 Task: Create a calendar event for a board meeting on June 18, 2023, with the provided agenda and format the text for emphasis.
Action: Mouse moved to (11, 56)
Screenshot: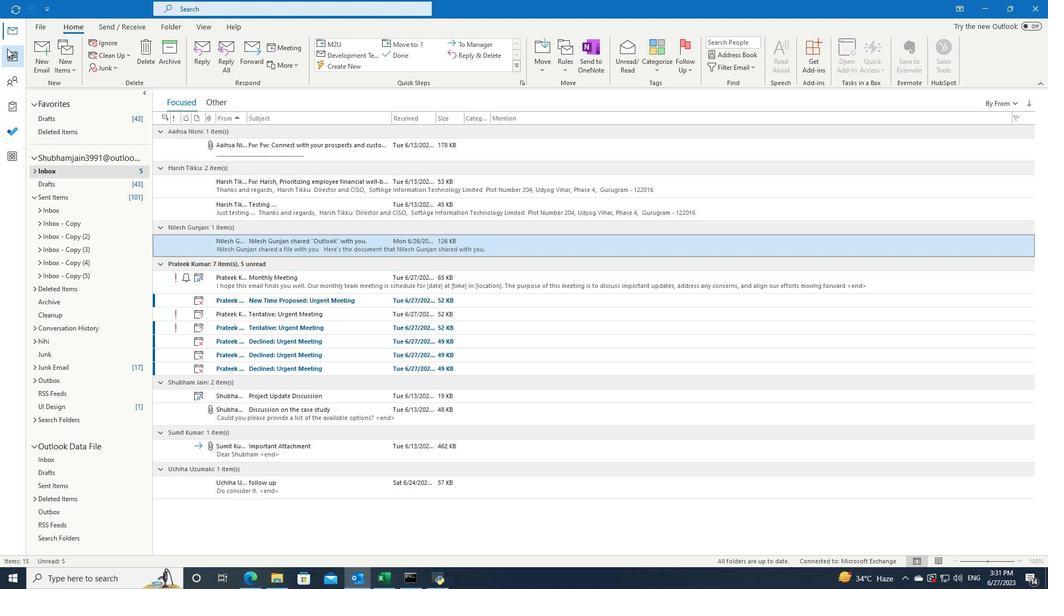 
Action: Mouse pressed left at (11, 56)
Screenshot: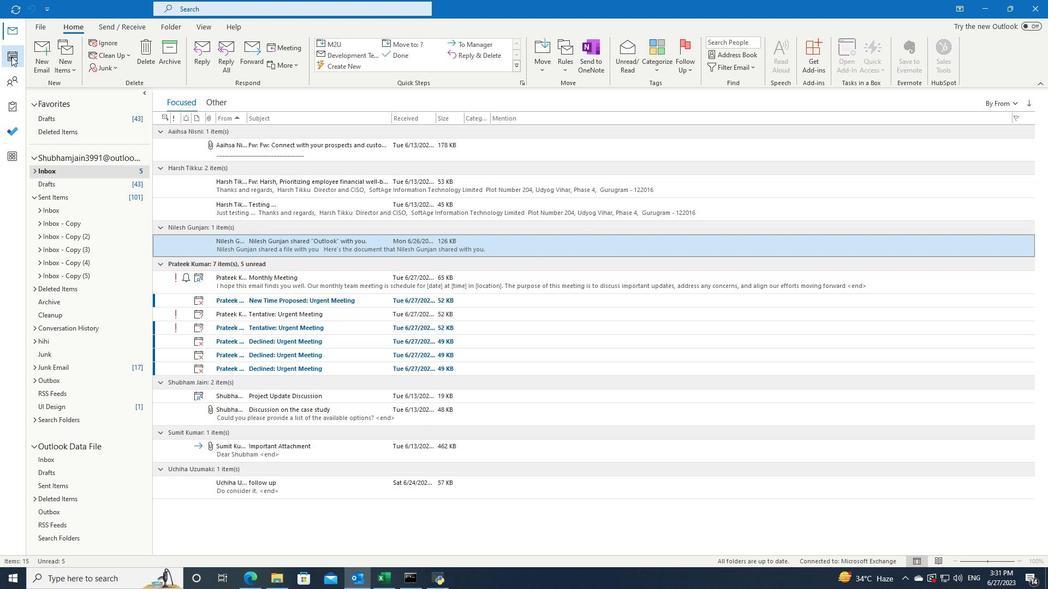 
Action: Mouse pressed left at (11, 56)
Screenshot: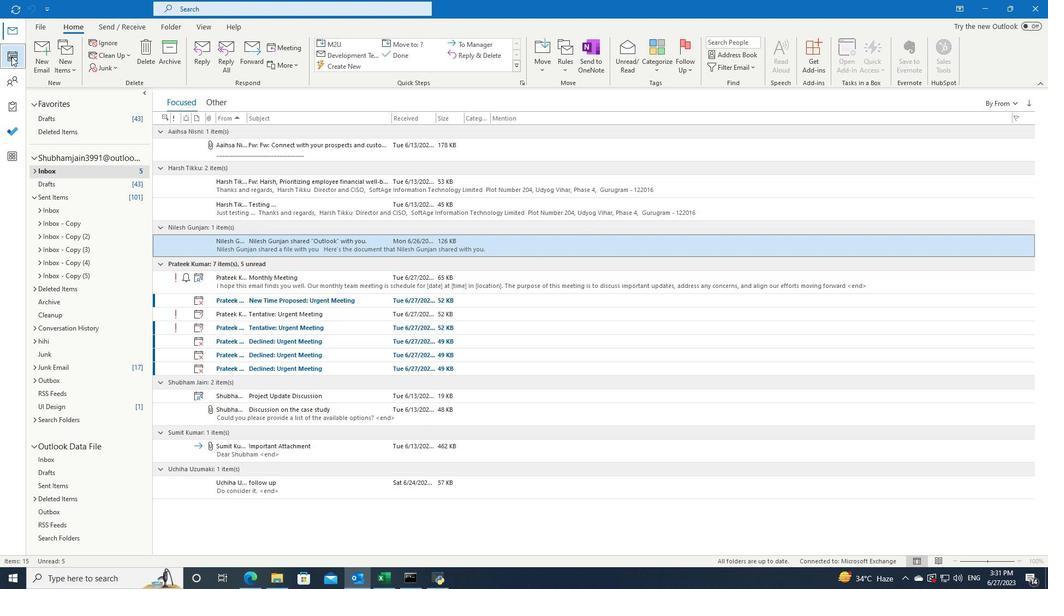 
Action: Mouse pressed left at (11, 56)
Screenshot: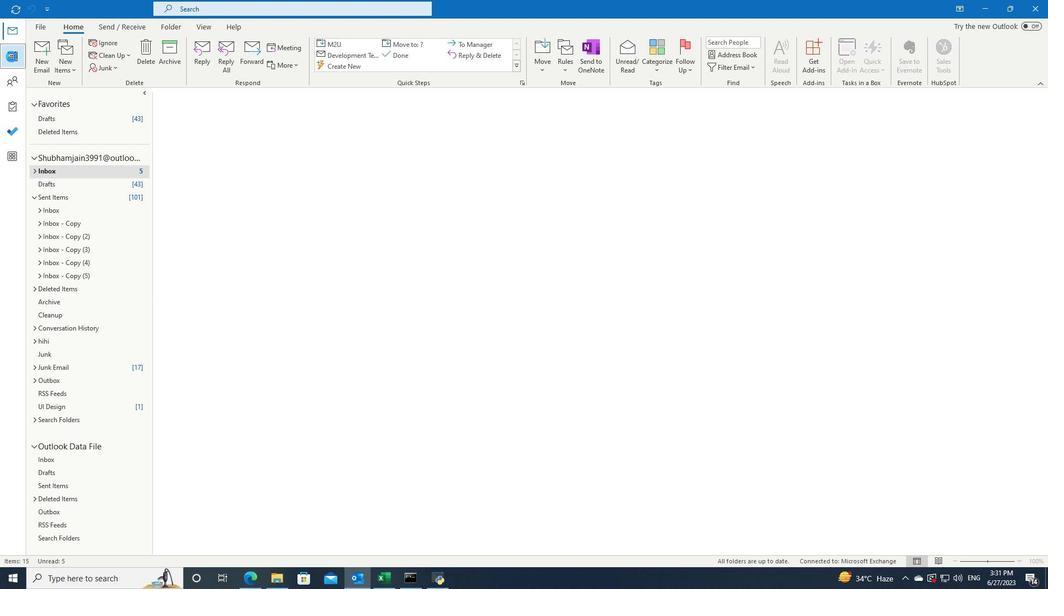 
Action: Mouse moved to (181, 409)
Screenshot: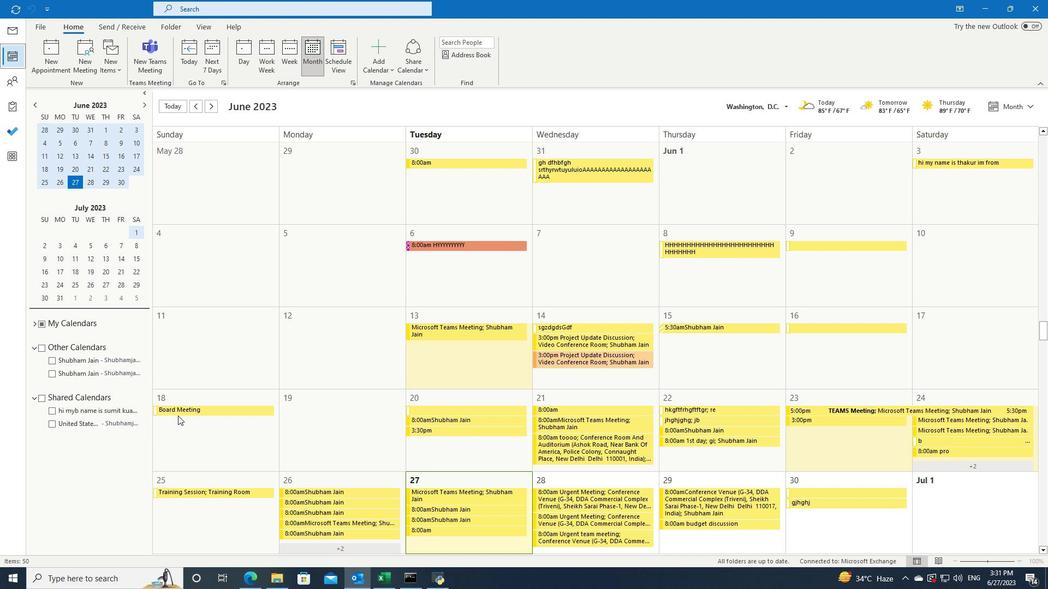 
Action: Mouse pressed left at (181, 409)
Screenshot: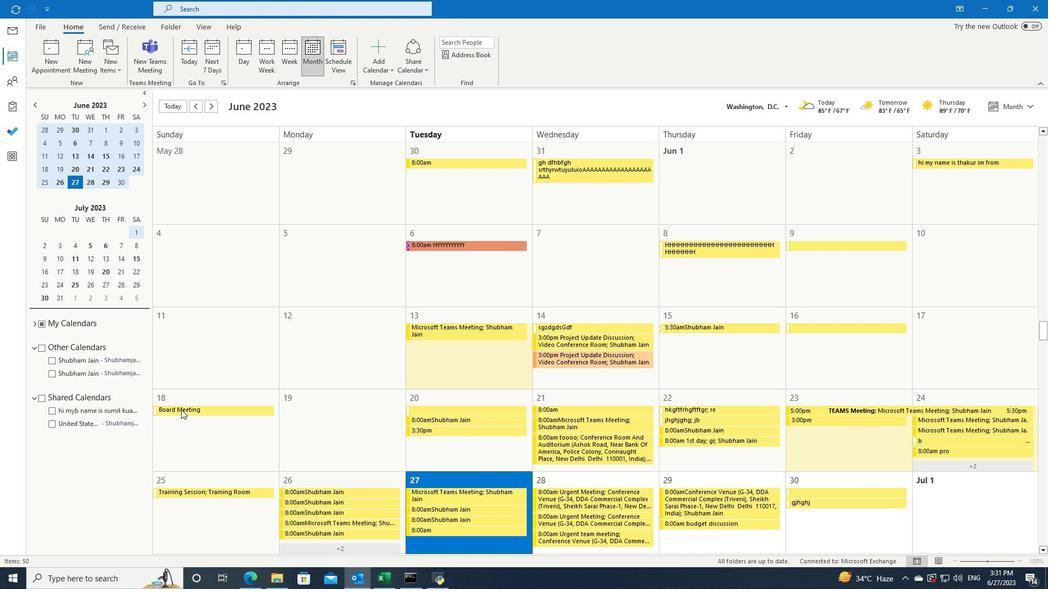 
Action: Mouse pressed left at (181, 409)
Screenshot: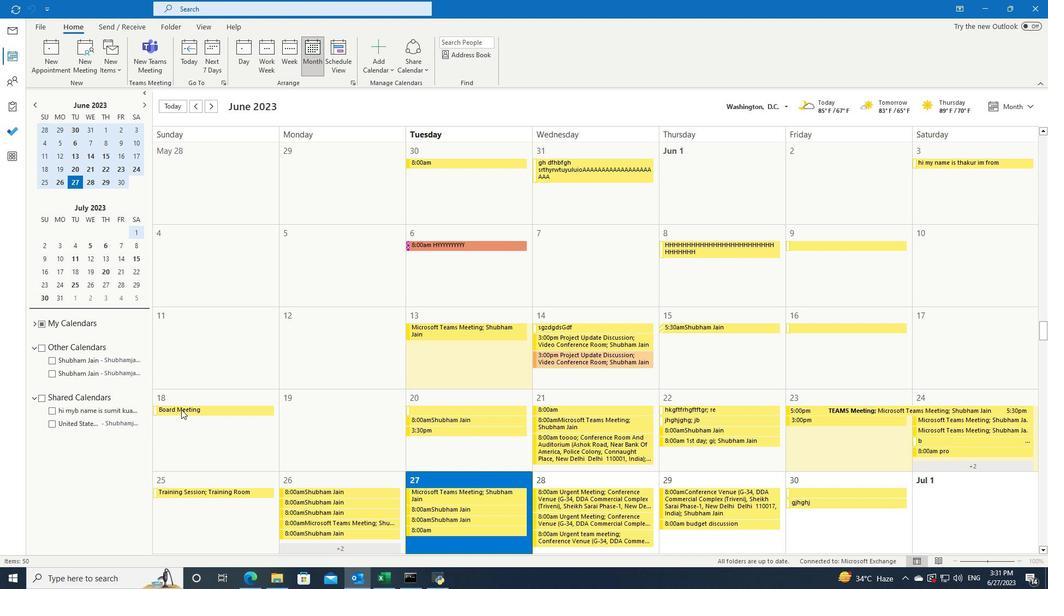 
Action: Mouse moved to (201, 32)
Screenshot: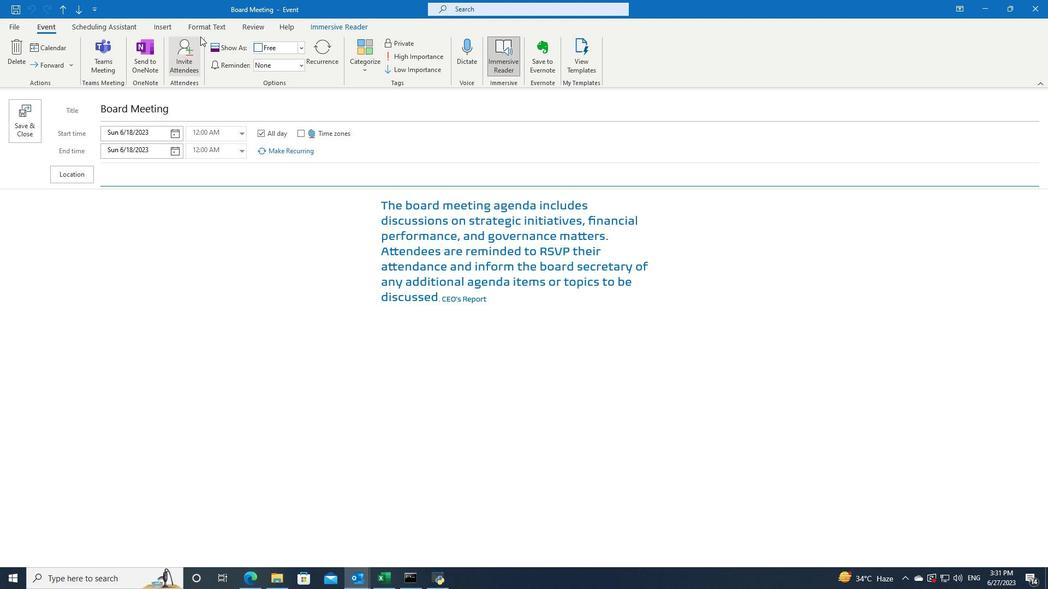 
Action: Mouse pressed left at (201, 32)
Screenshot: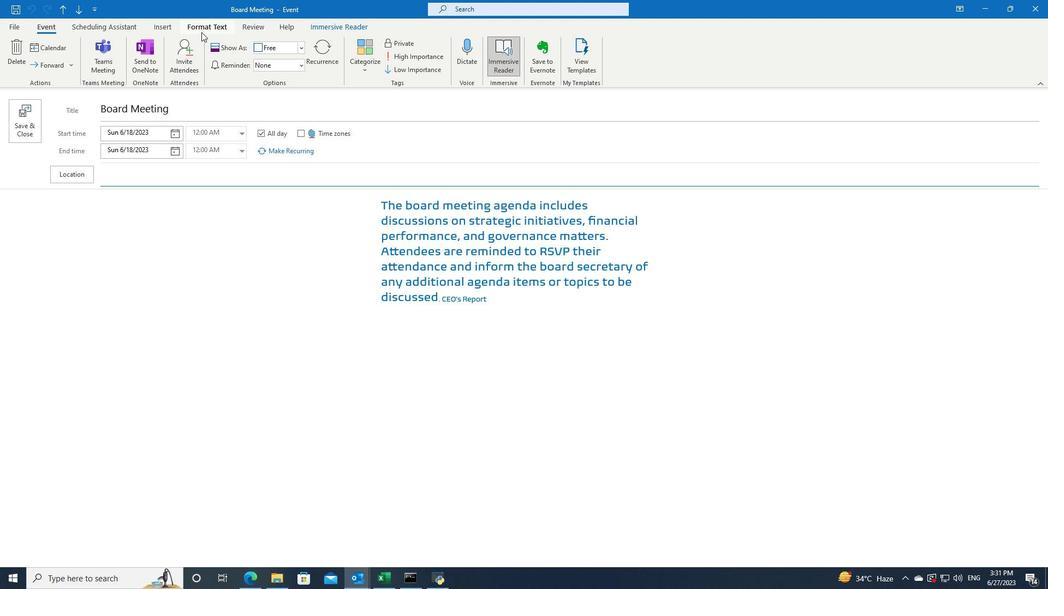 
Action: Mouse pressed left at (201, 32)
Screenshot: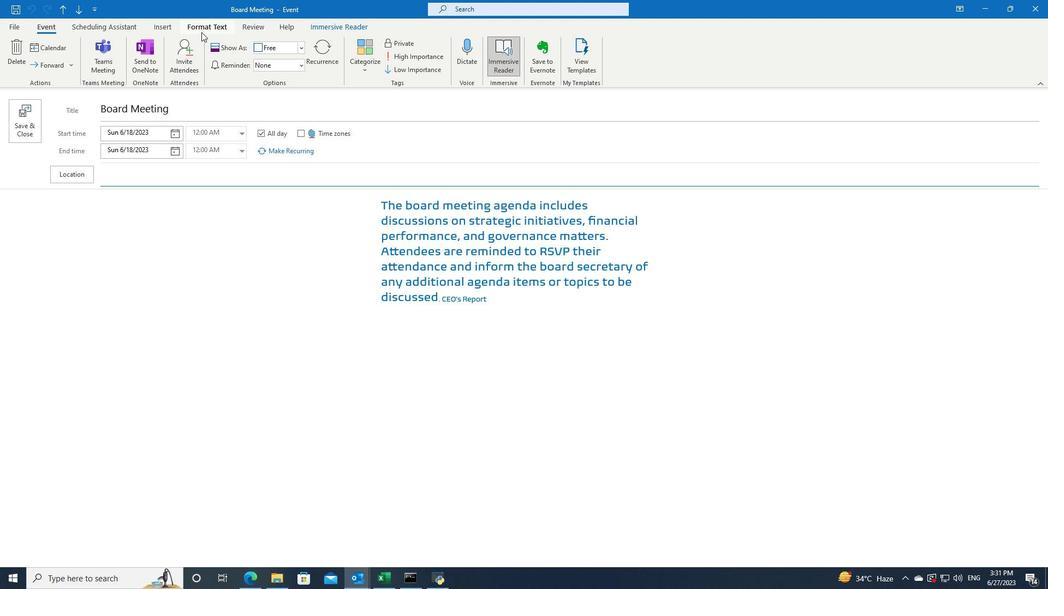
Action: Mouse moved to (364, 200)
Screenshot: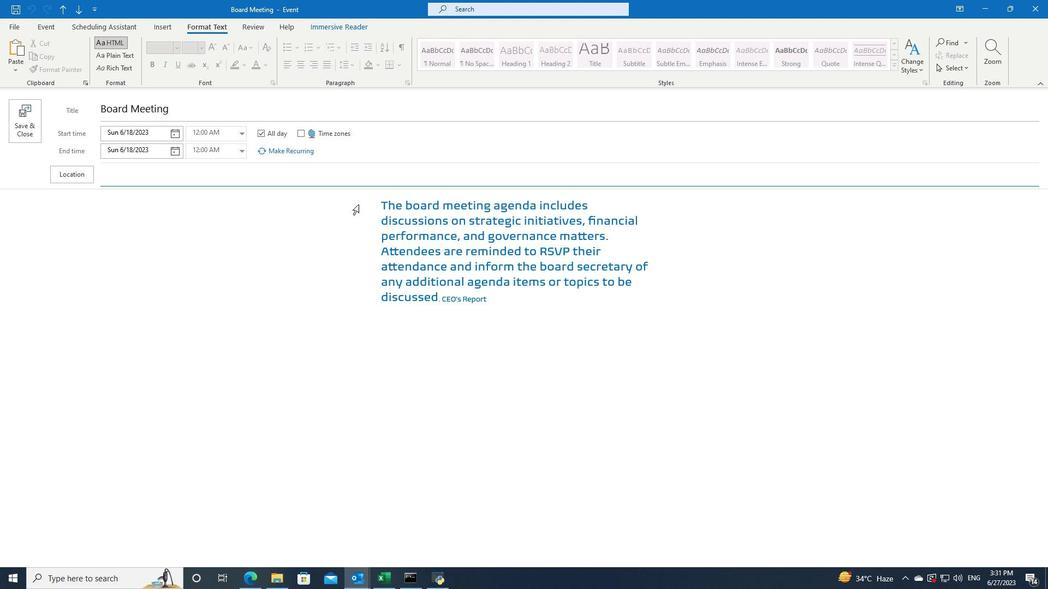 
Action: Mouse pressed left at (364, 200)
Screenshot: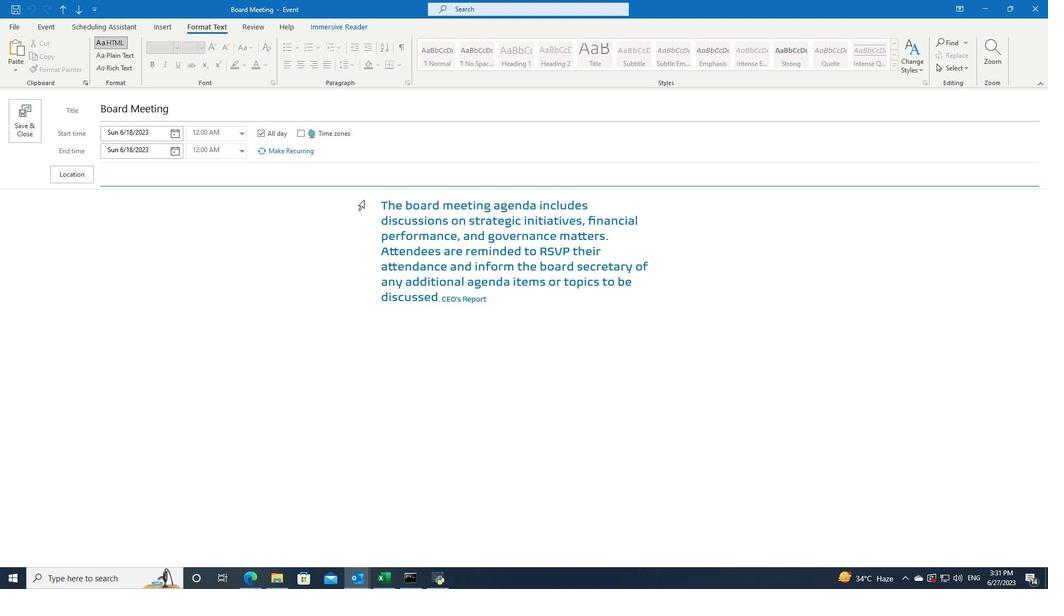 
Action: Mouse moved to (289, 66)
Screenshot: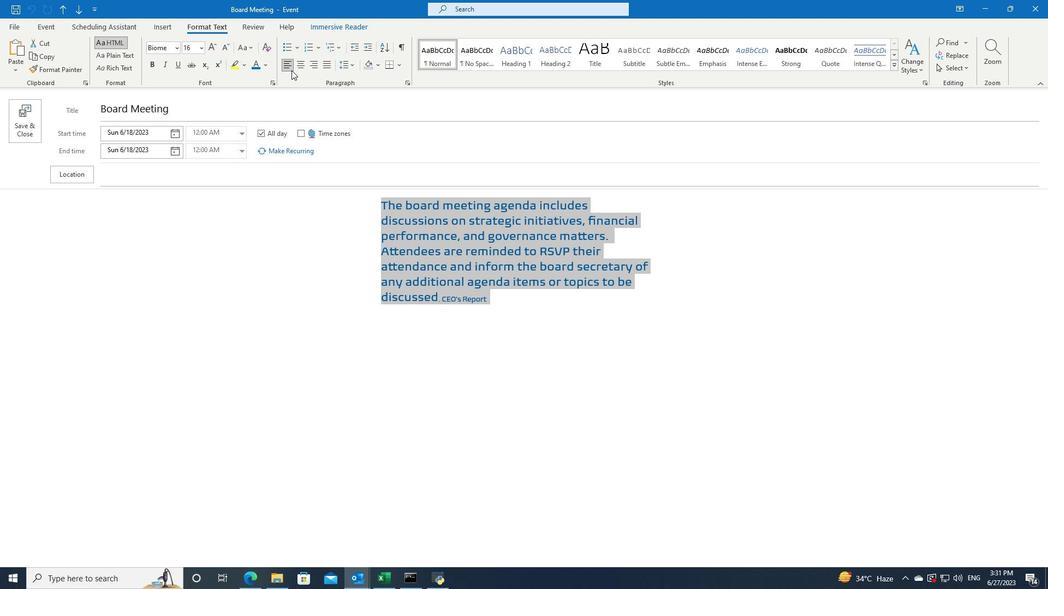 
Action: Mouse pressed left at (289, 66)
Screenshot: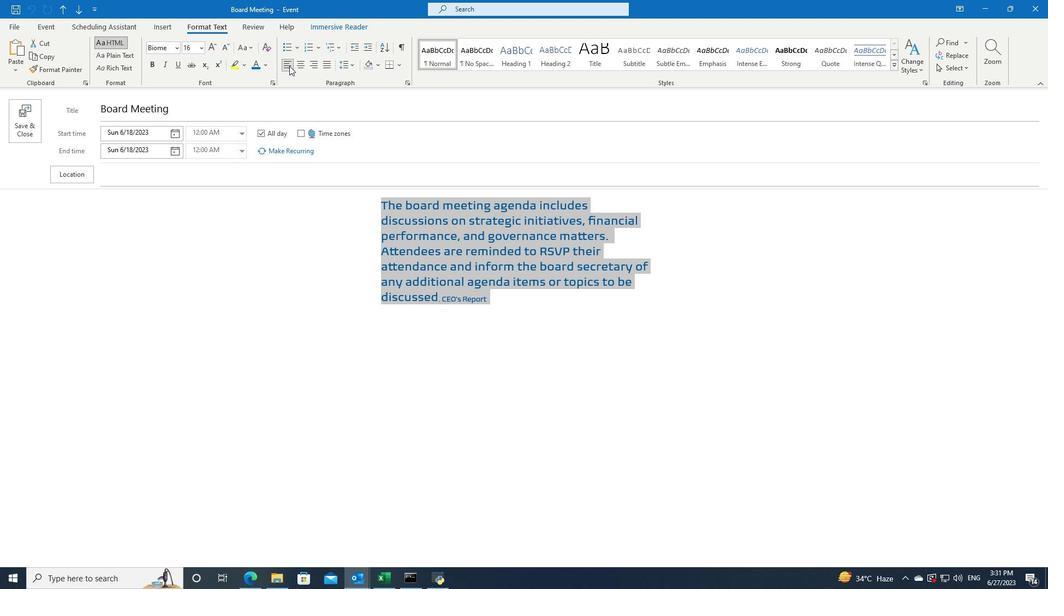 
Action: Mouse moved to (301, 219)
Screenshot: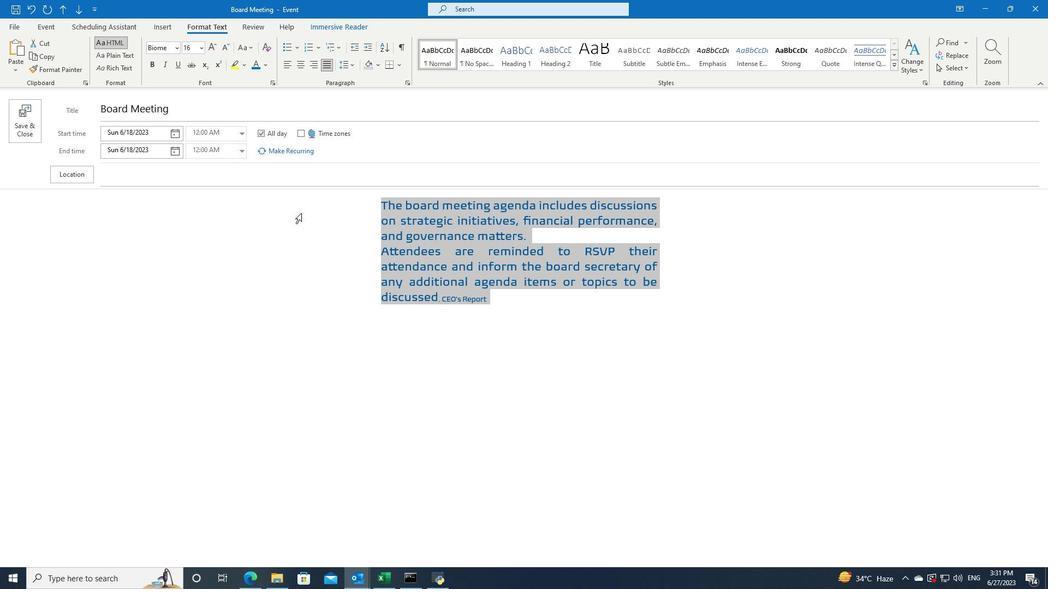 
